 Task: Calculate the travel distance between Charlotte and Blue Ridge Parkway.
Action: Mouse moved to (220, 66)
Screenshot: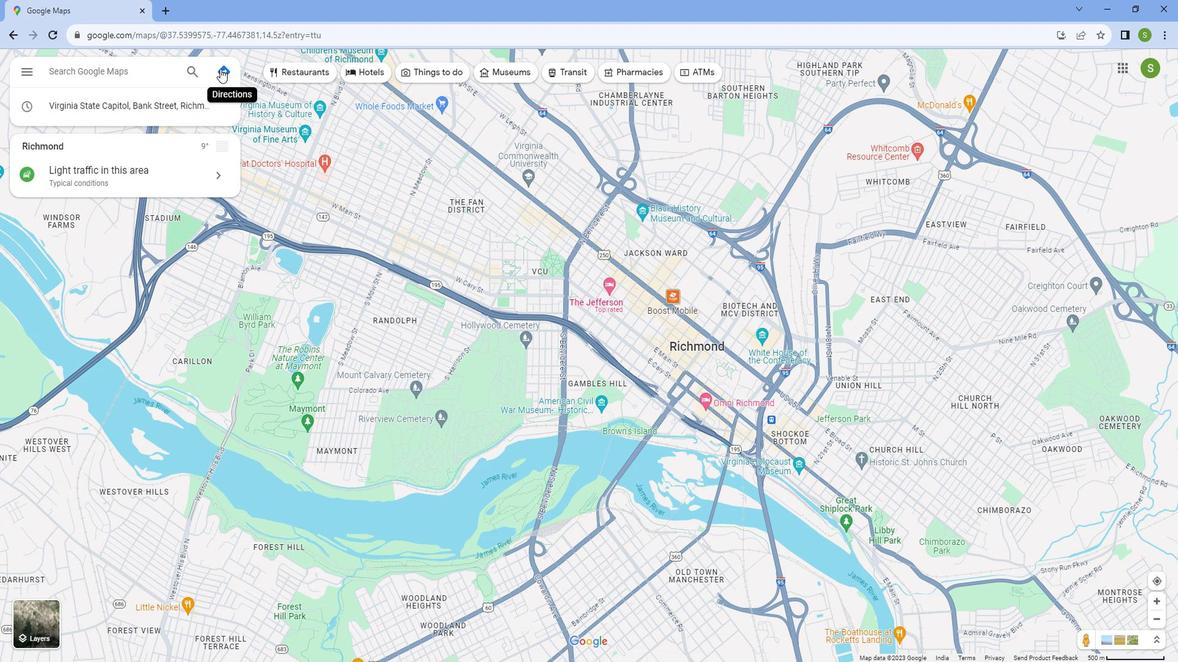 
Action: Mouse pressed left at (220, 66)
Screenshot: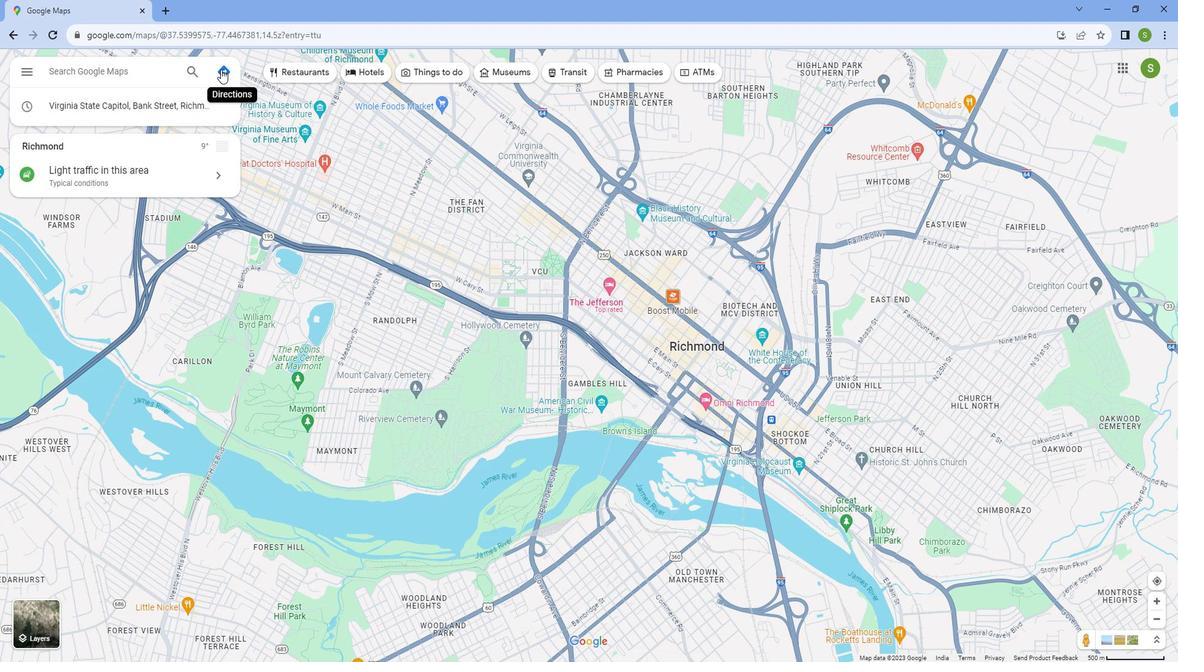 
Action: Mouse moved to (115, 98)
Screenshot: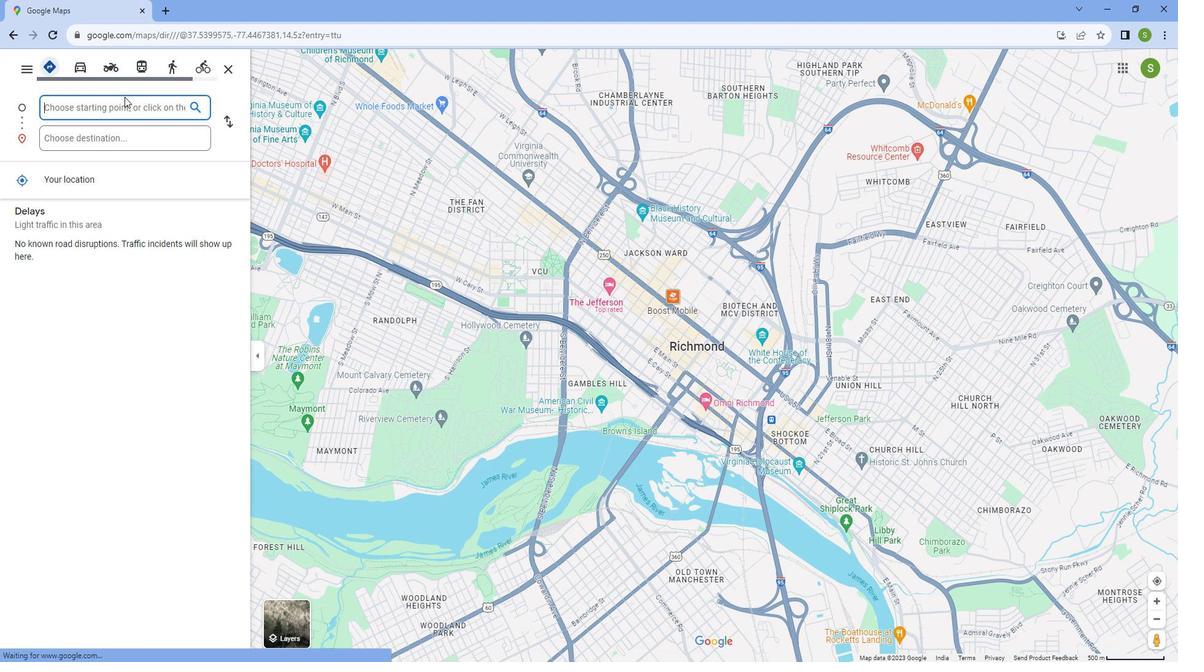 
Action: Key pressed <Key.caps_lock>C<Key.caps_lock>hr<Key.backspace>arlotte
Screenshot: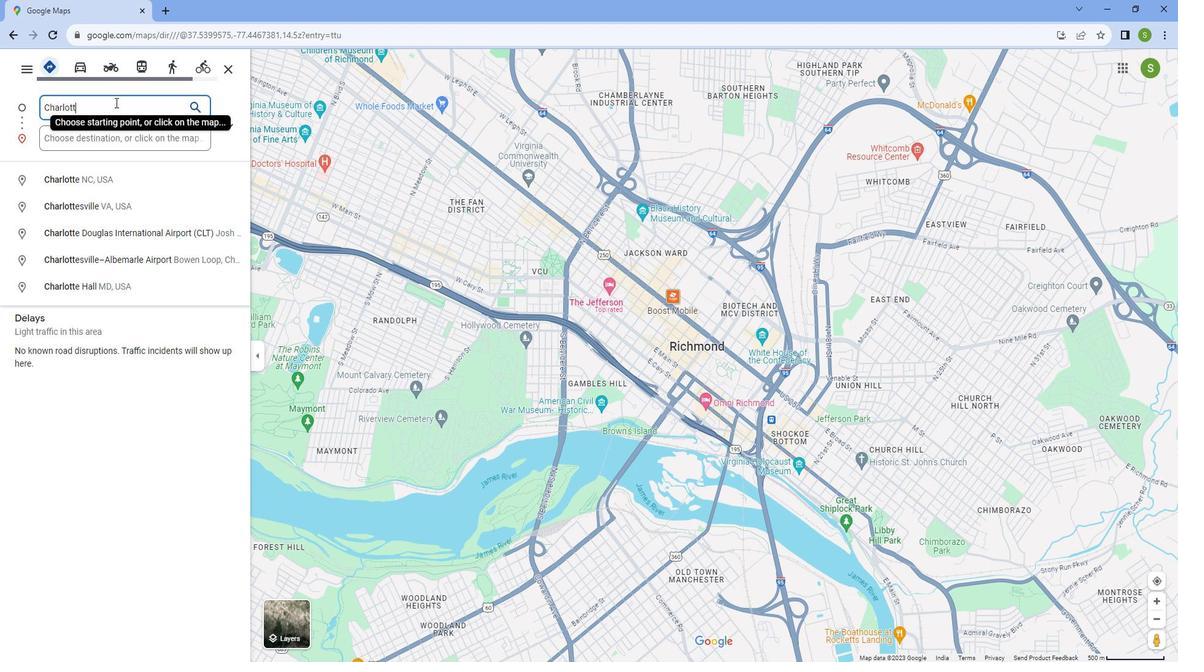 
Action: Mouse moved to (98, 167)
Screenshot: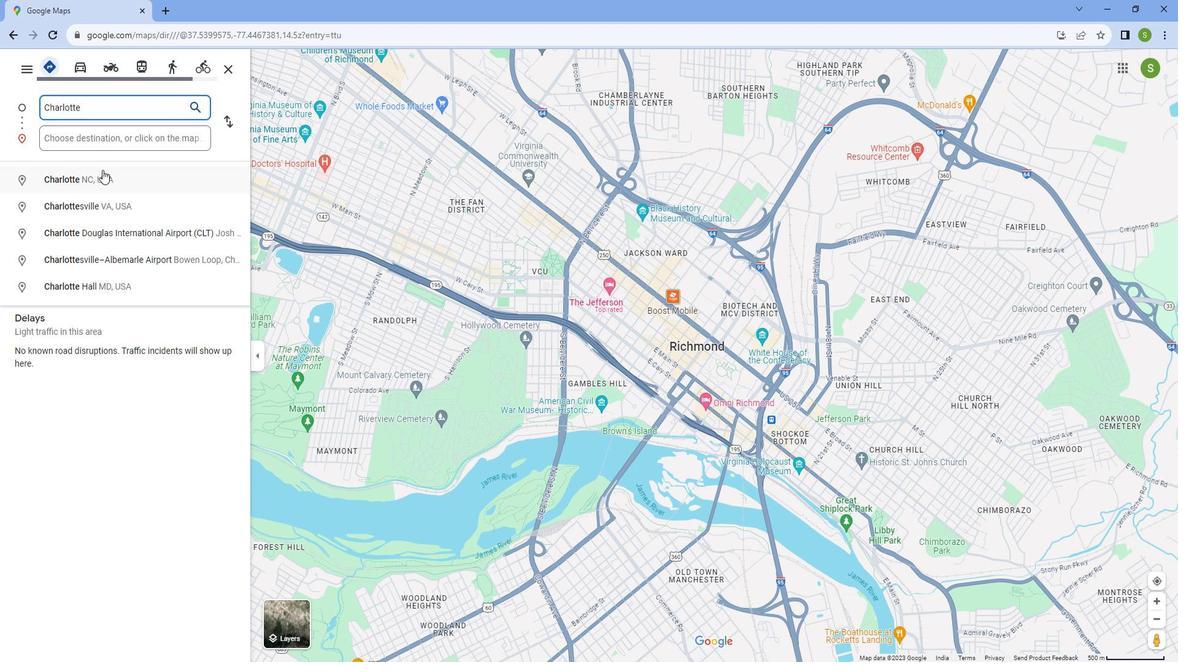 
Action: Mouse pressed left at (98, 167)
Screenshot: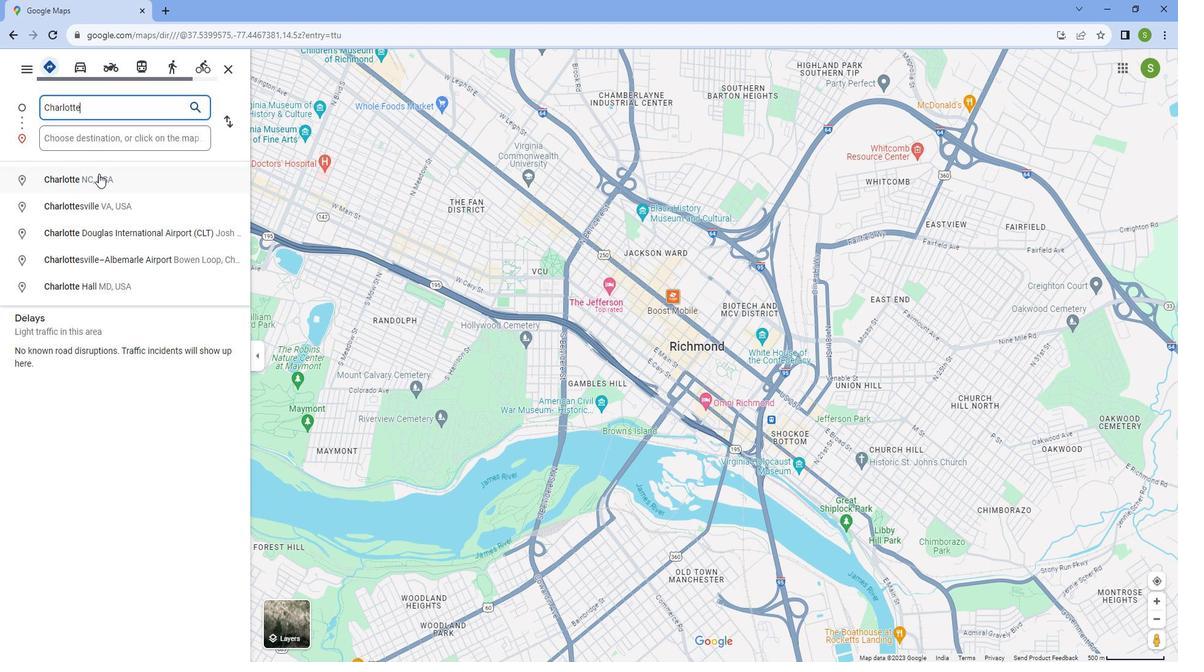 
Action: Mouse moved to (103, 133)
Screenshot: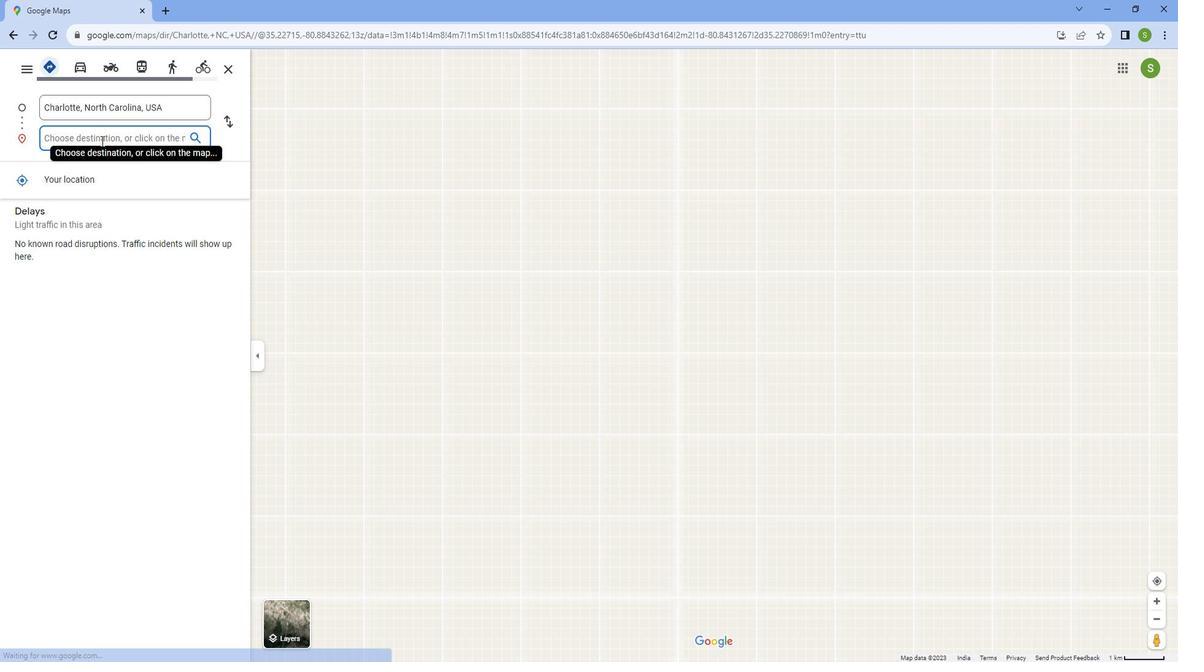
Action: Mouse pressed left at (103, 133)
Screenshot: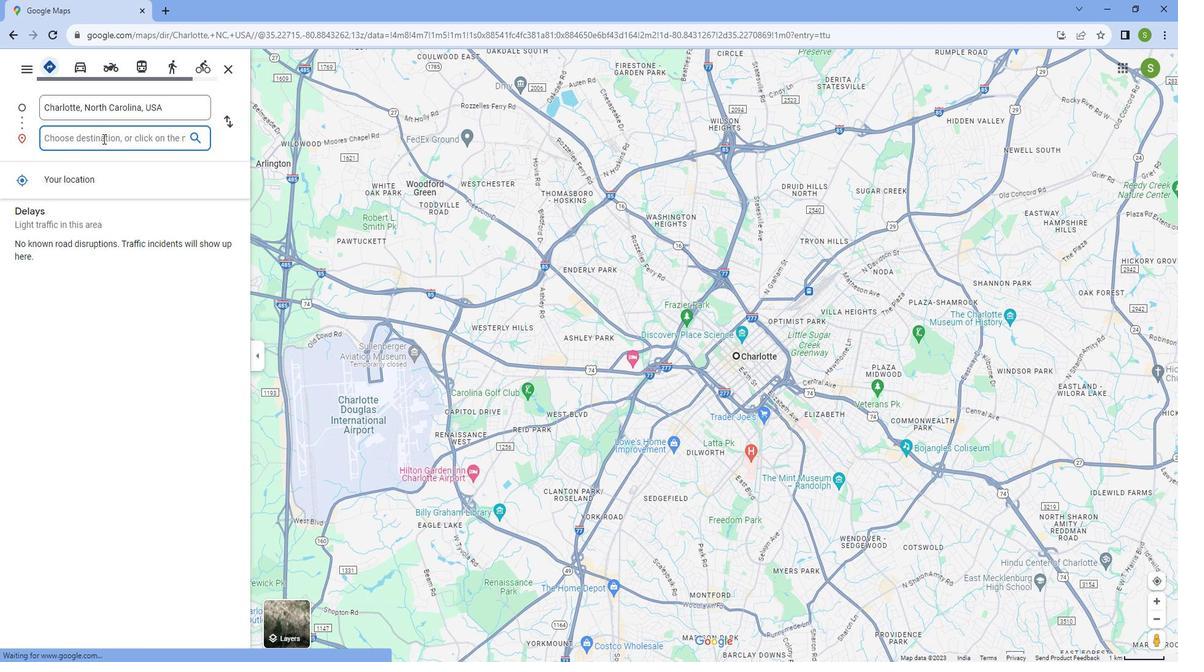 
Action: Key pressed <Key.caps_lock>B<Key.caps_lock>lue<Key.space><Key.caps_lock>R<Key.caps_lock>idge<Key.space><Key.caps_lock>P<Key.caps_lock>arkway
Screenshot: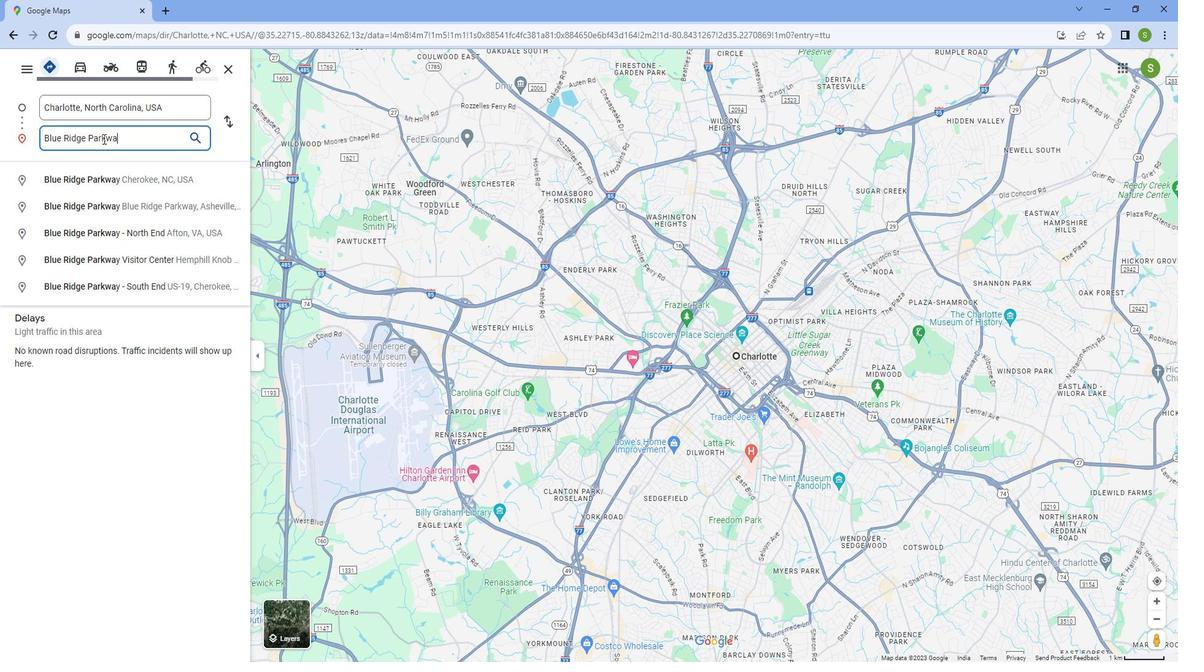 
Action: Mouse moved to (101, 174)
Screenshot: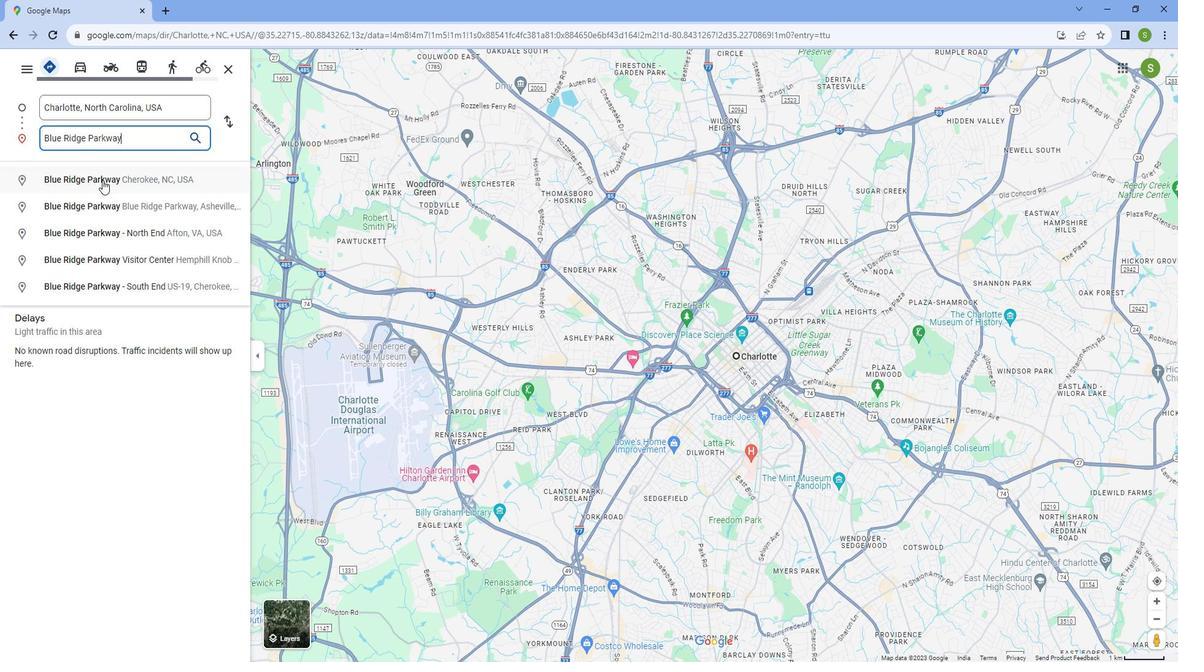 
Action: Mouse pressed left at (101, 174)
Screenshot: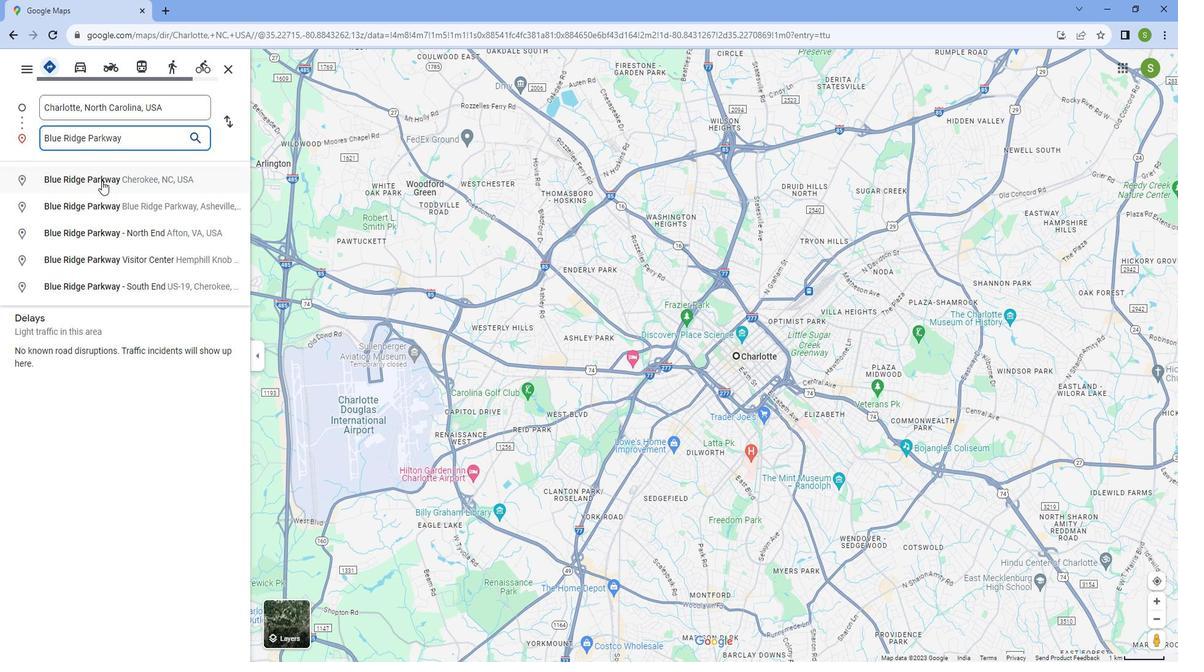 
Action: Mouse moved to (77, 75)
Screenshot: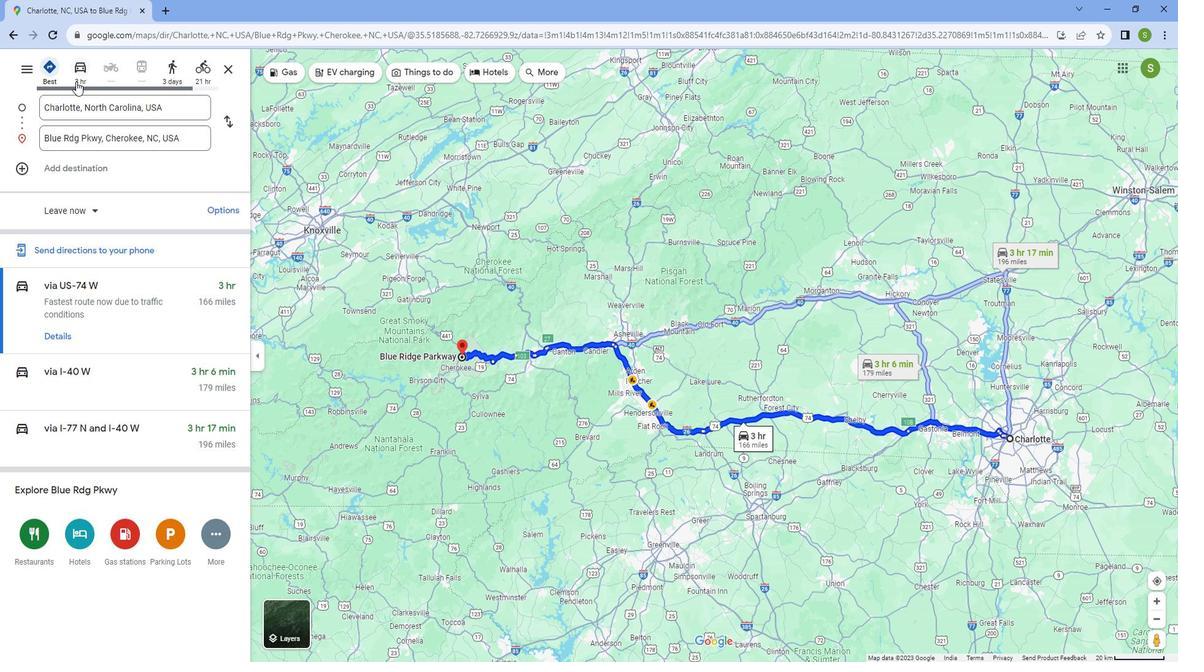
Action: Mouse pressed left at (77, 75)
Screenshot: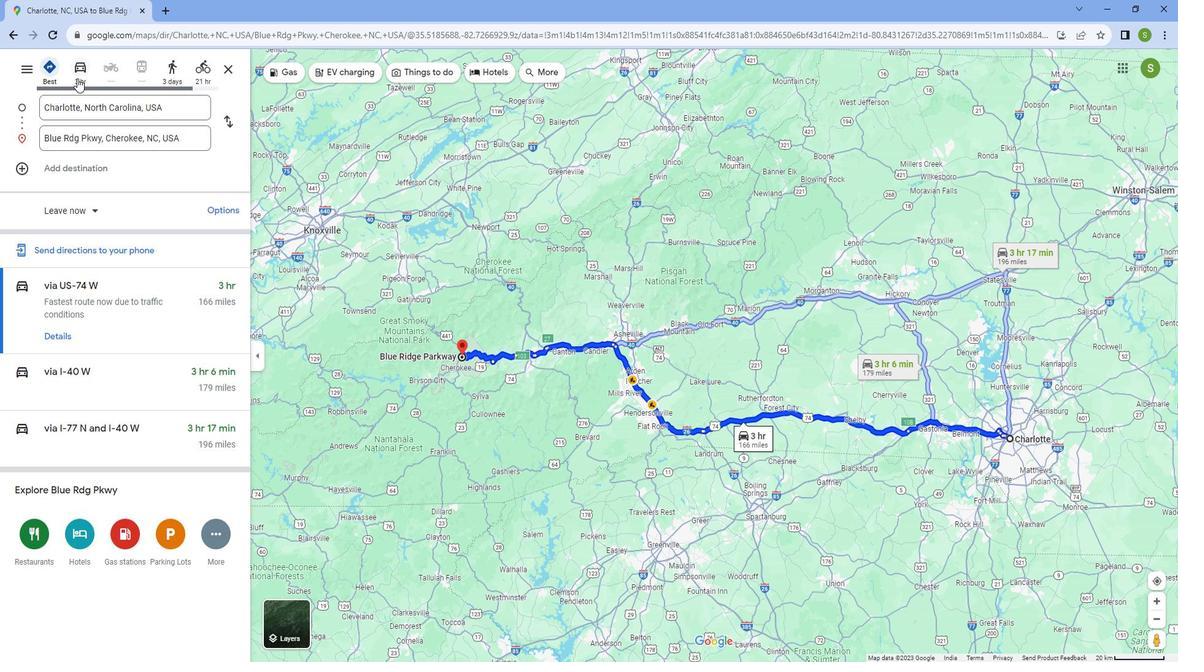 
Action: Mouse moved to (71, 336)
Screenshot: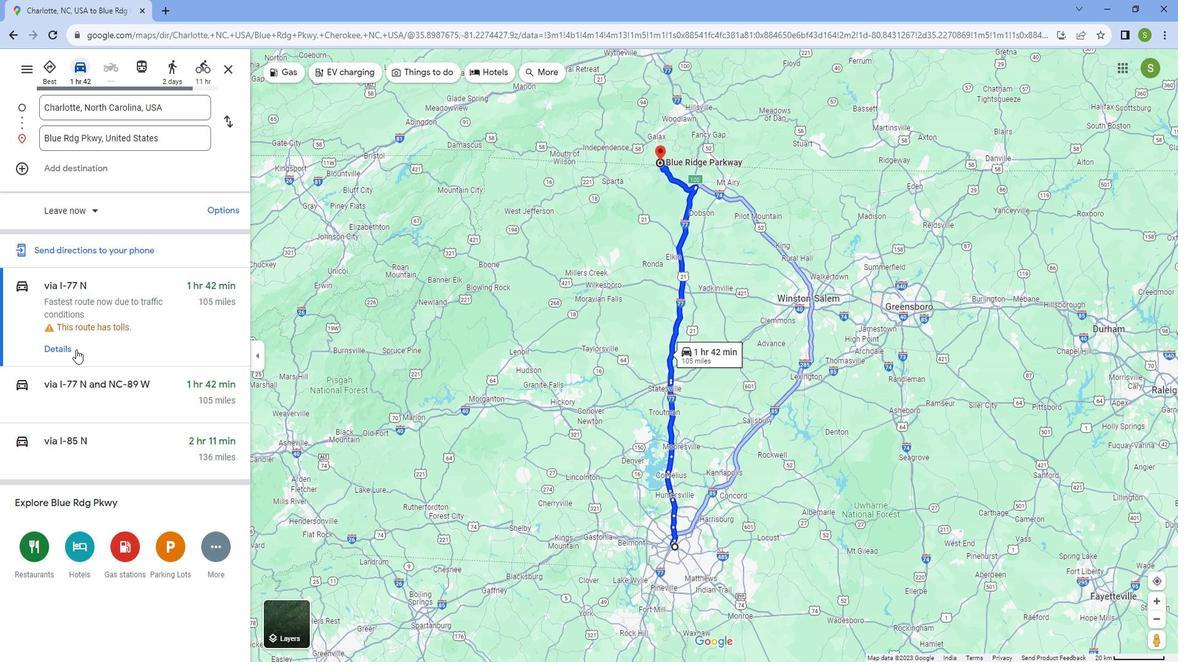 
Action: Mouse pressed left at (71, 336)
Screenshot: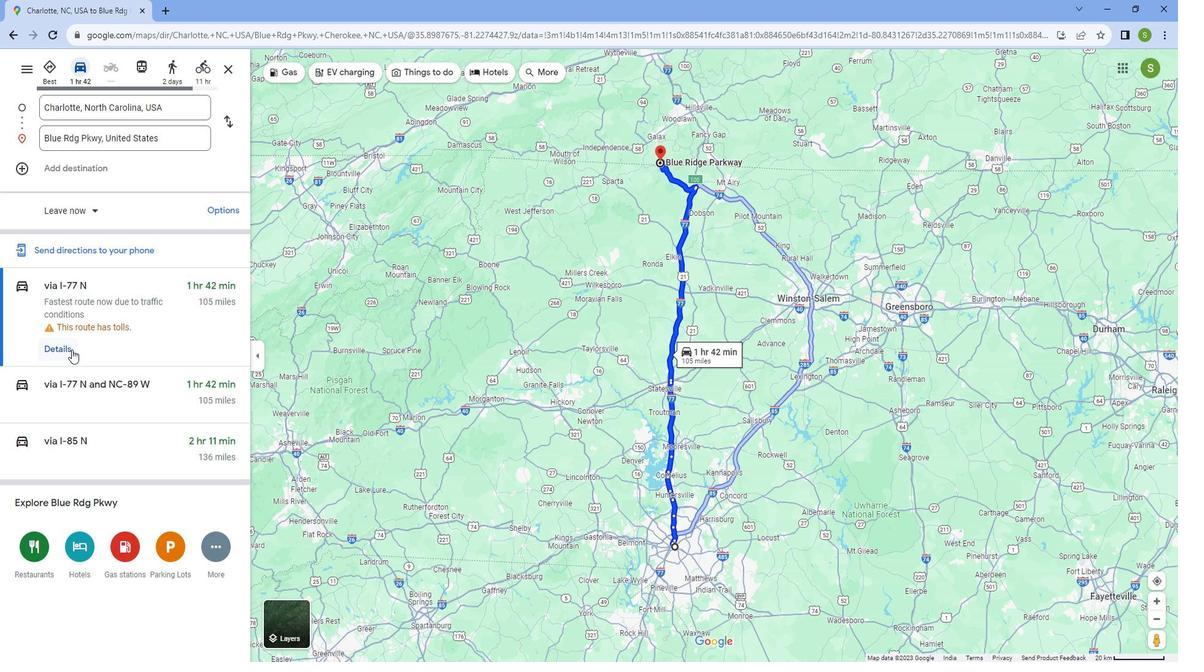 
Action: Mouse moved to (802, 436)
Screenshot: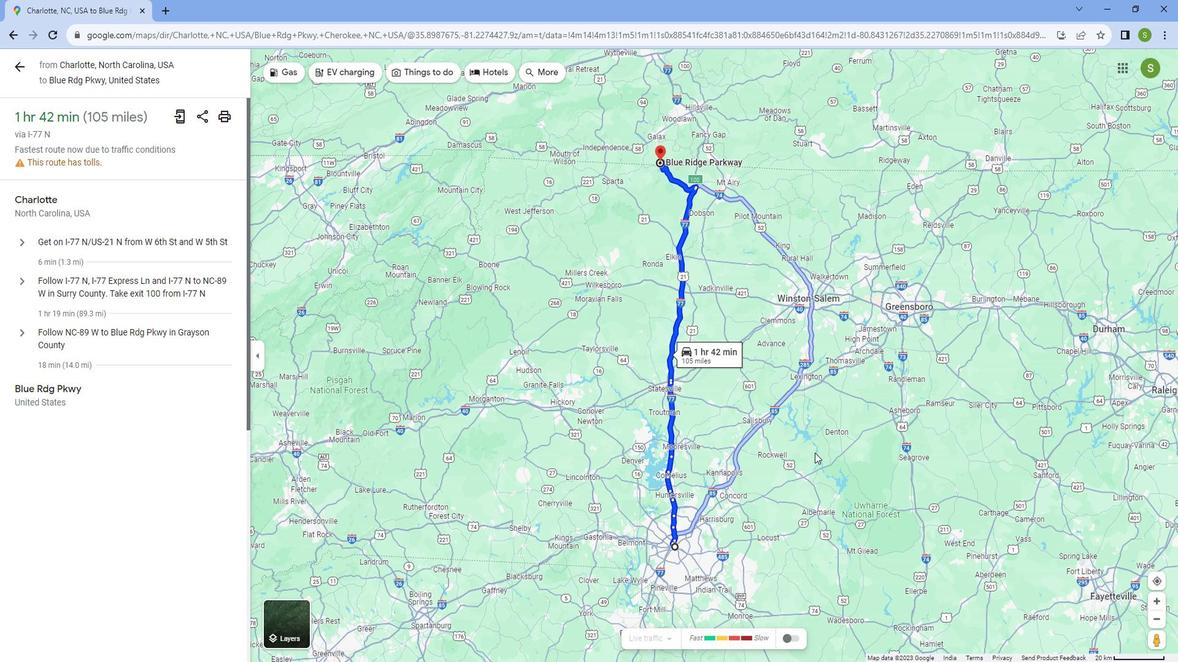 
Action: Mouse scrolled (802, 436) with delta (0, 0)
Screenshot: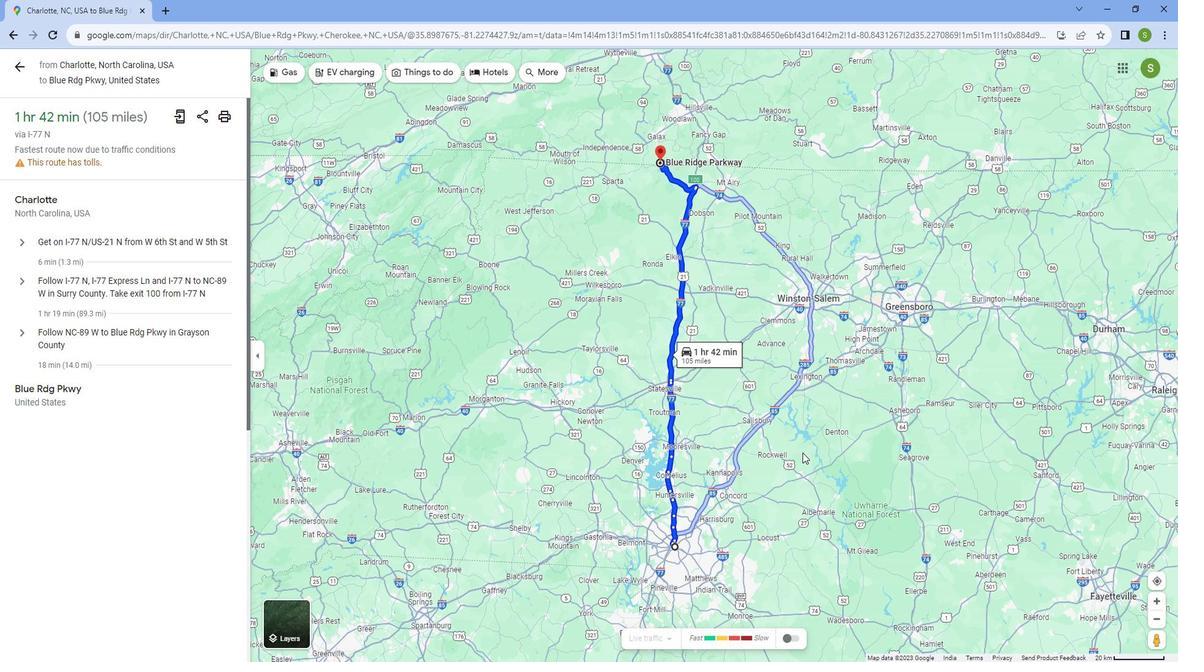 
Action: Mouse scrolled (802, 436) with delta (0, 0)
Screenshot: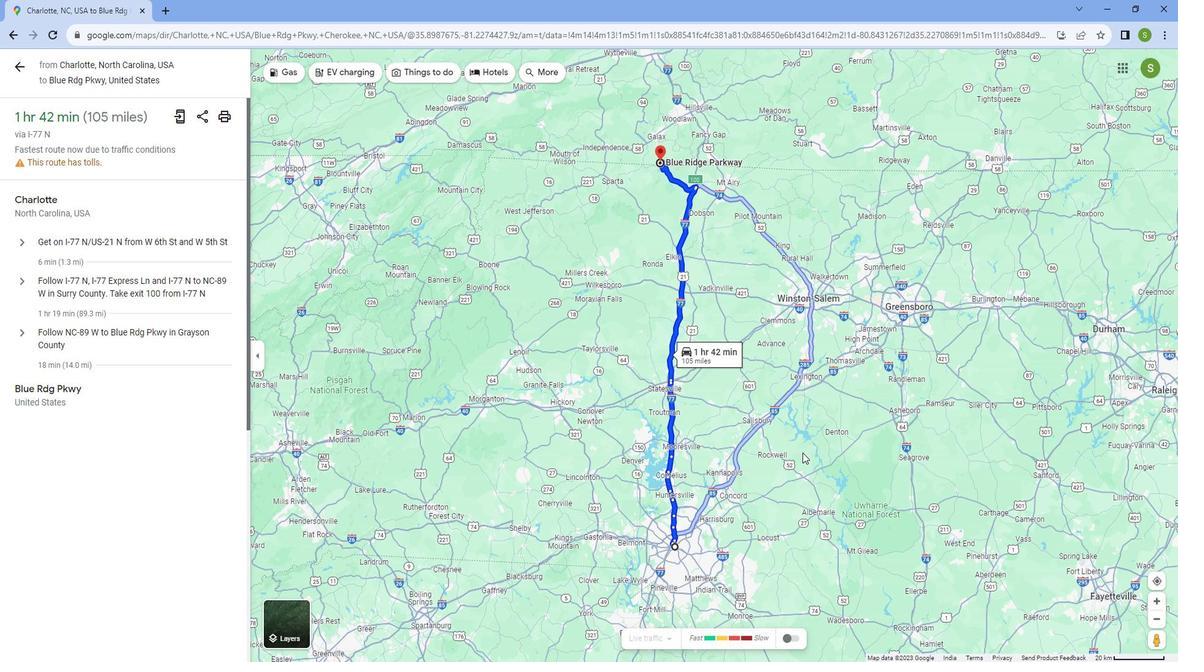 
Action: Mouse scrolled (802, 436) with delta (0, 0)
Screenshot: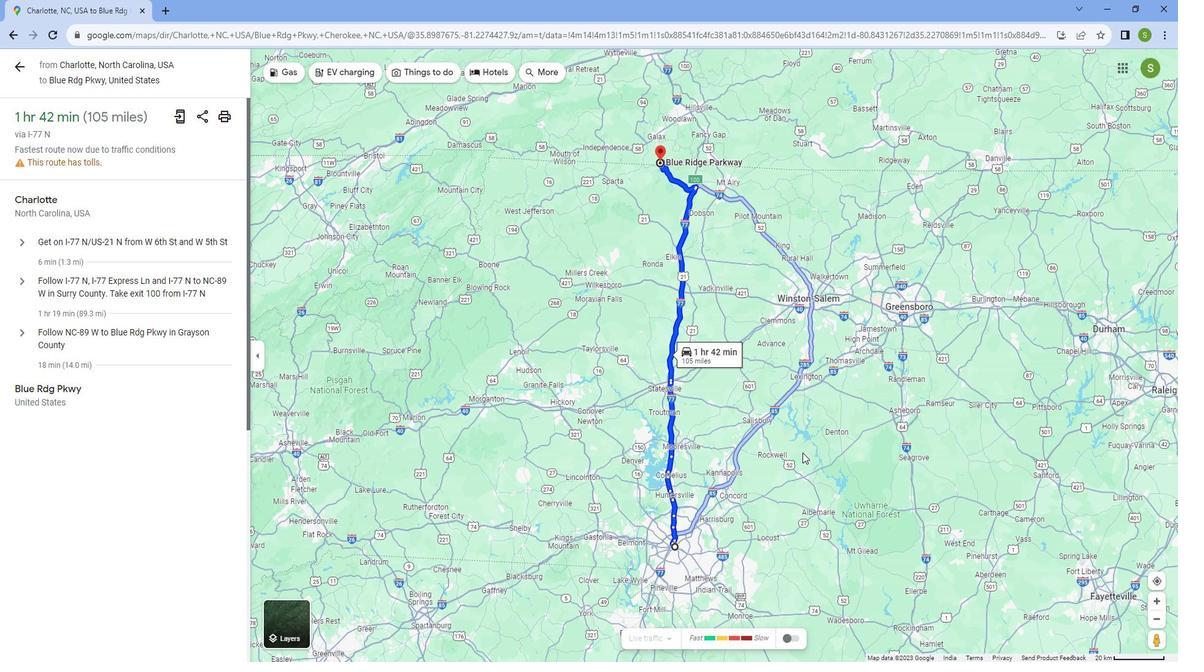 
Action: Mouse scrolled (802, 436) with delta (0, 0)
Screenshot: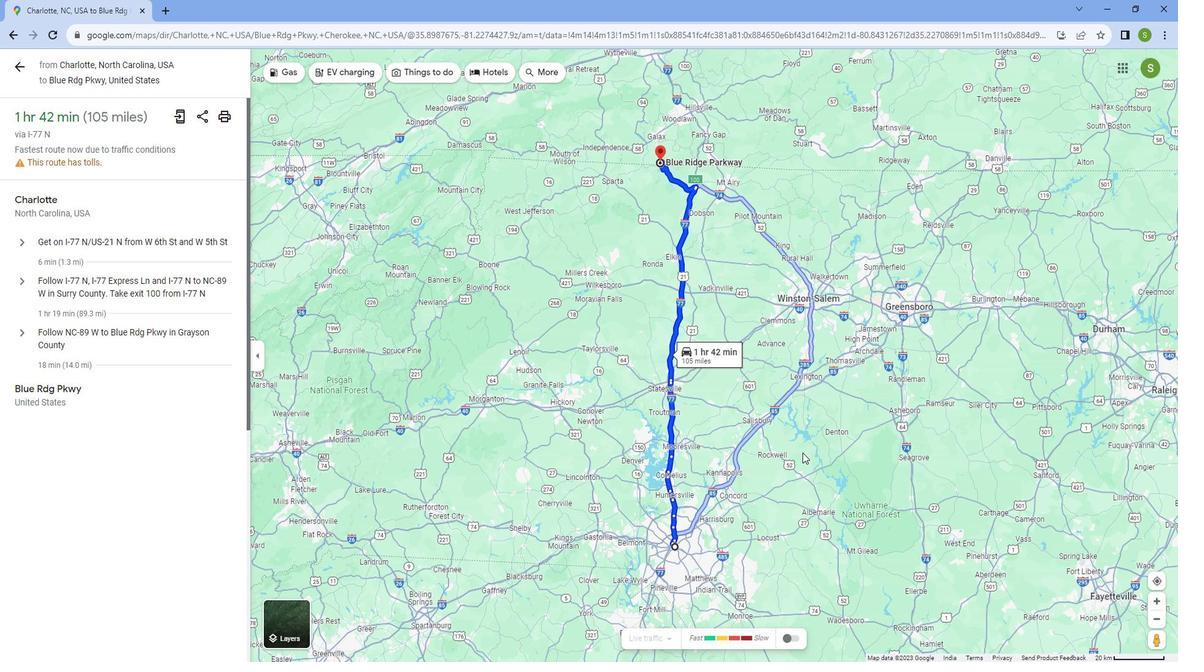 
Action: Mouse scrolled (802, 436) with delta (0, 0)
Screenshot: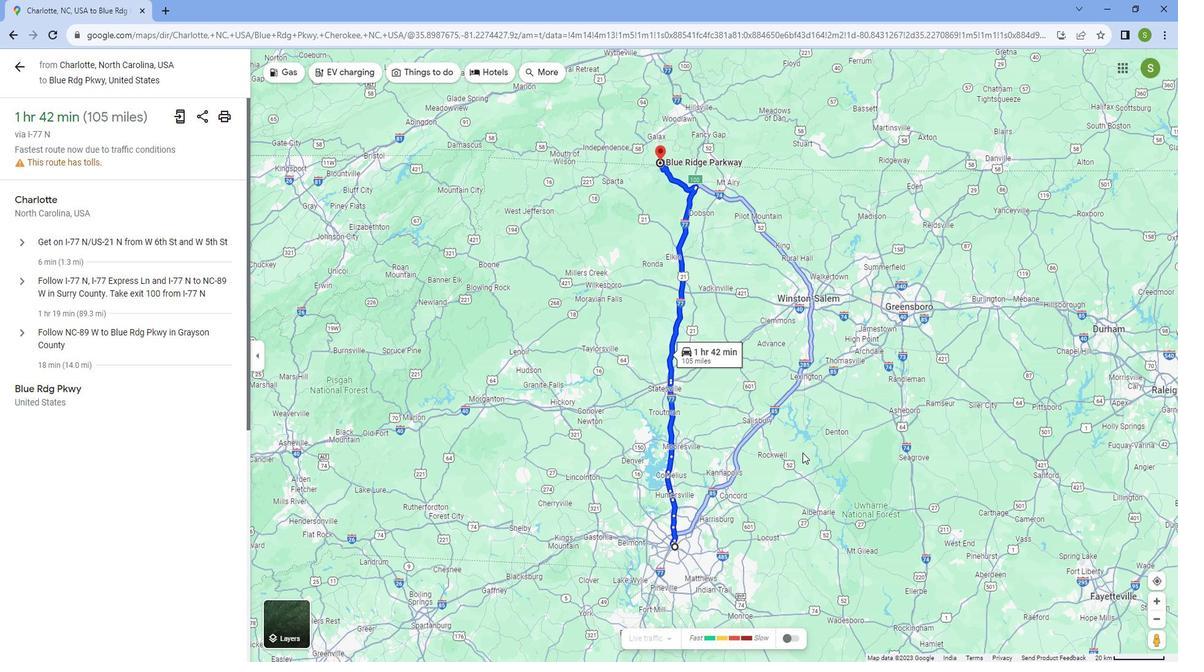 
Action: Mouse scrolled (802, 436) with delta (0, 0)
Screenshot: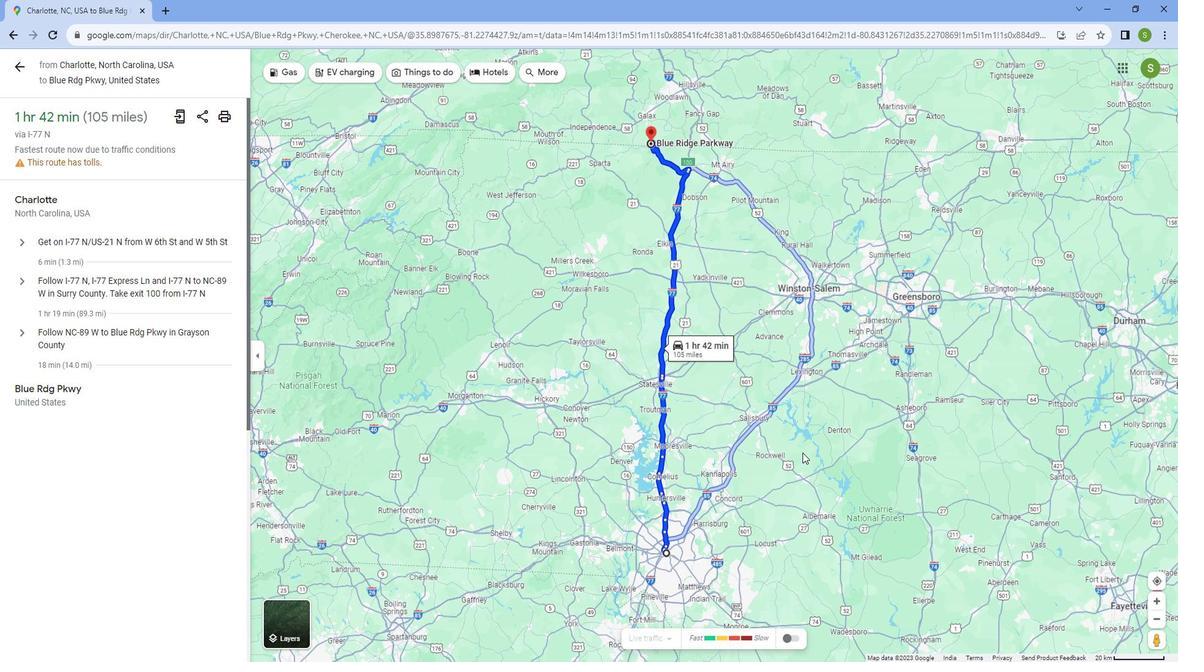 
Action: Mouse scrolled (802, 435) with delta (0, 0)
Screenshot: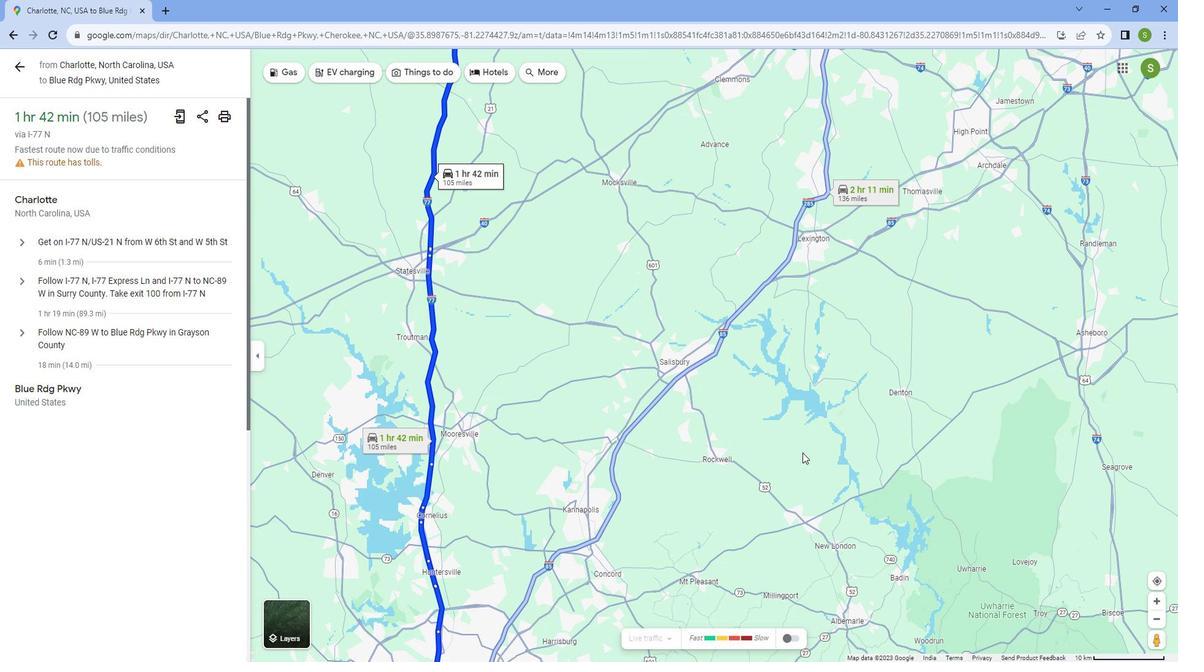 
Action: Mouse scrolled (802, 435) with delta (0, 0)
Screenshot: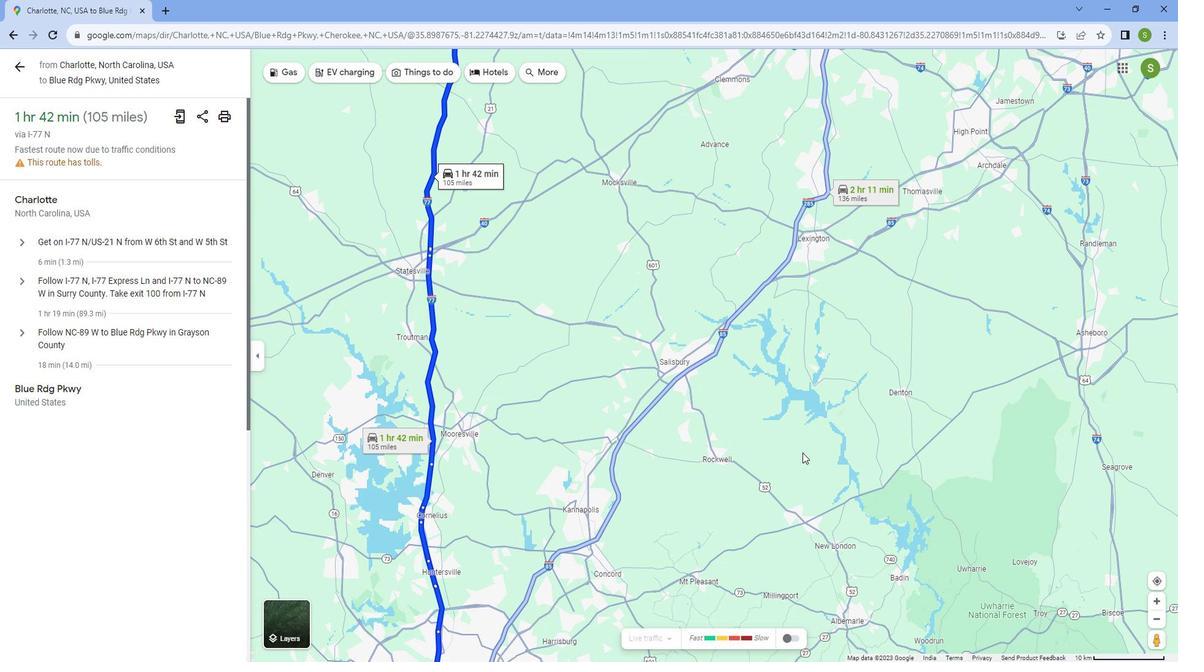 
Action: Mouse scrolled (802, 435) with delta (0, 0)
Screenshot: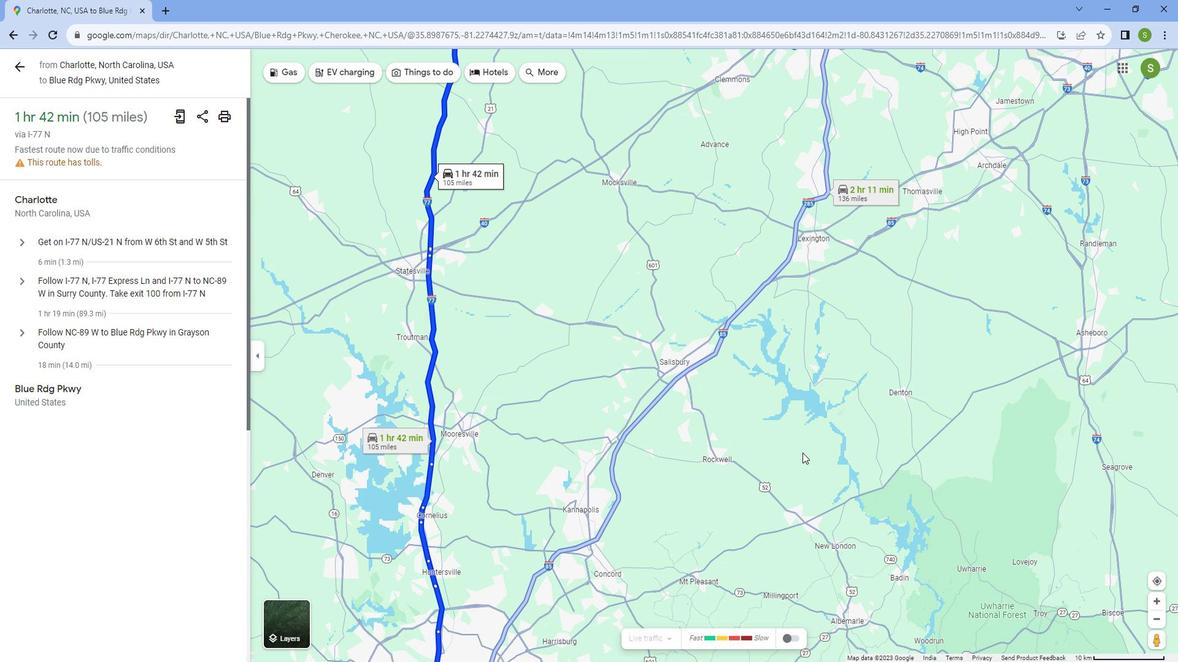 
Action: Mouse scrolled (802, 435) with delta (0, 0)
Screenshot: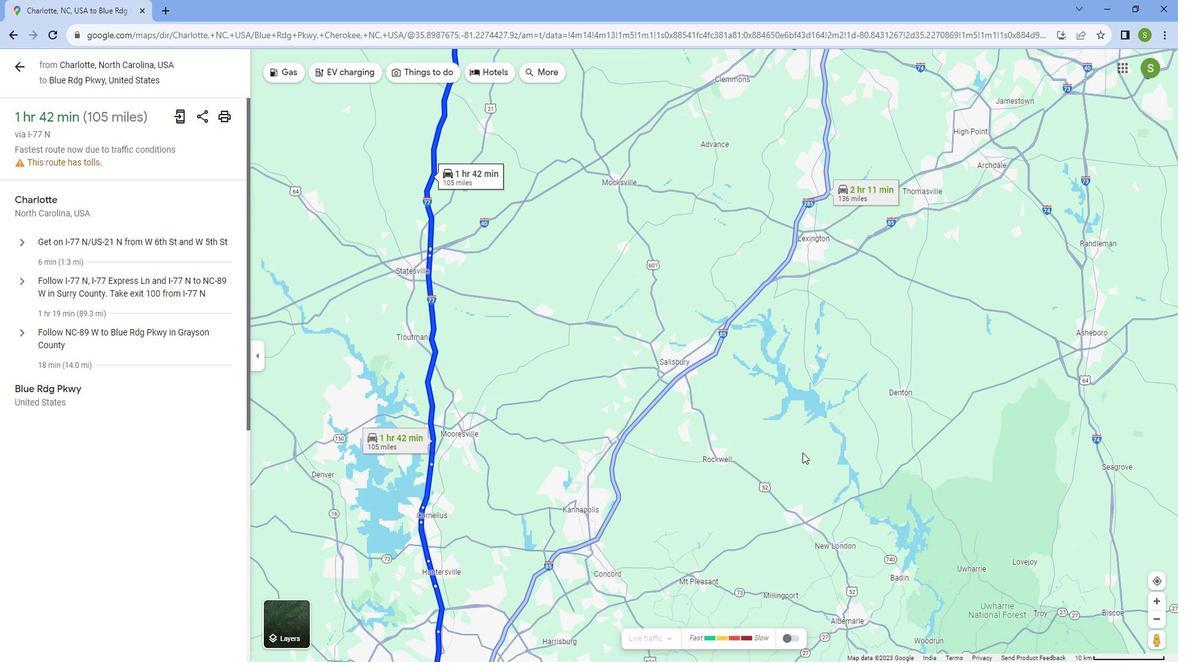 
Action: Mouse scrolled (802, 435) with delta (0, 0)
Screenshot: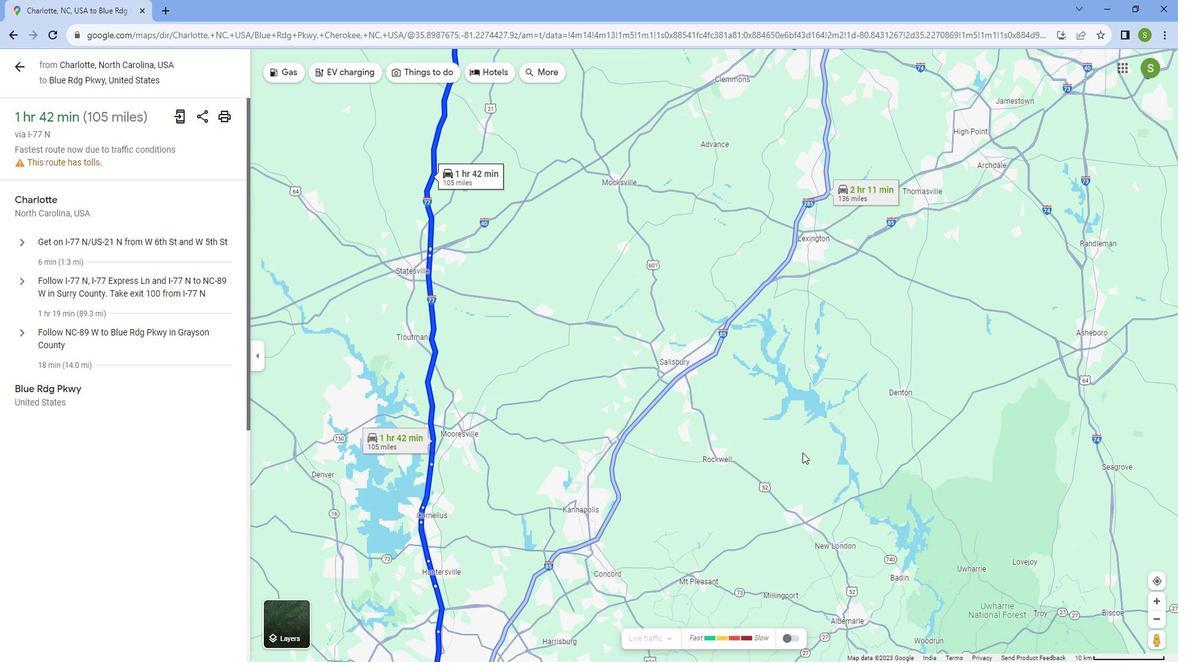 
Action: Mouse scrolled (802, 435) with delta (0, 0)
Screenshot: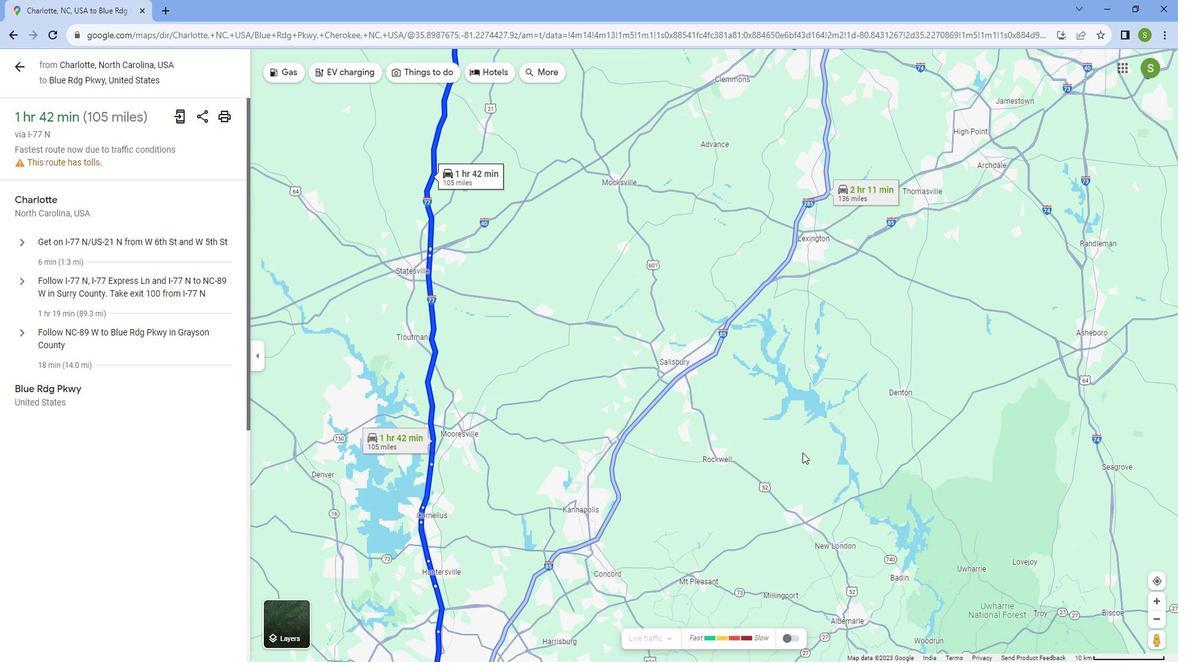 
Action: Mouse scrolled (802, 435) with delta (0, 0)
Screenshot: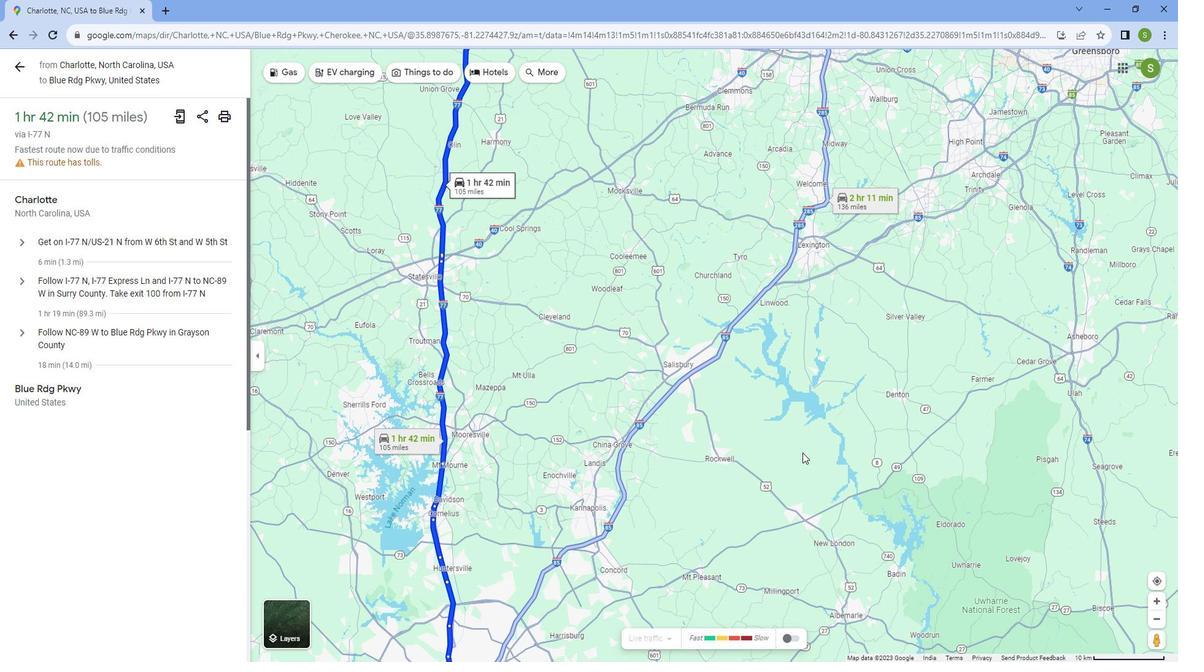 
